 Task: Create Card Customer Referral Program in Board Website Maintenance to Workspace Digital Analytics. Create Card Partnership Agreements Review in Board Product Market Fit Analysis to Workspace Digital Analytics. Create Card Customer Referral Program in Board Business Model Scalability Analysis to Workspace Digital Analytics
Action: Mouse moved to (352, 146)
Screenshot: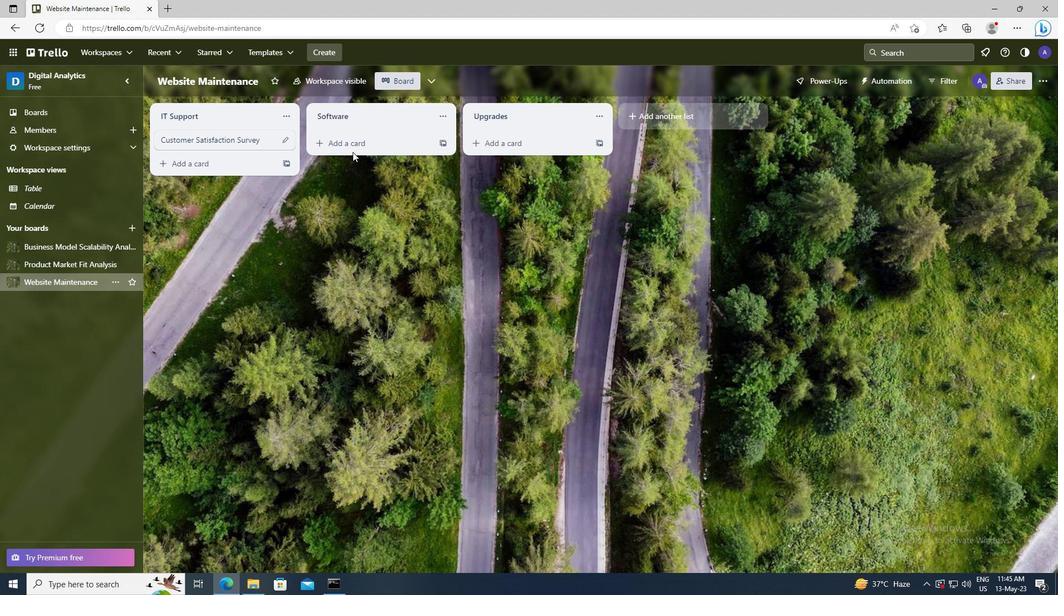 
Action: Mouse pressed left at (352, 146)
Screenshot: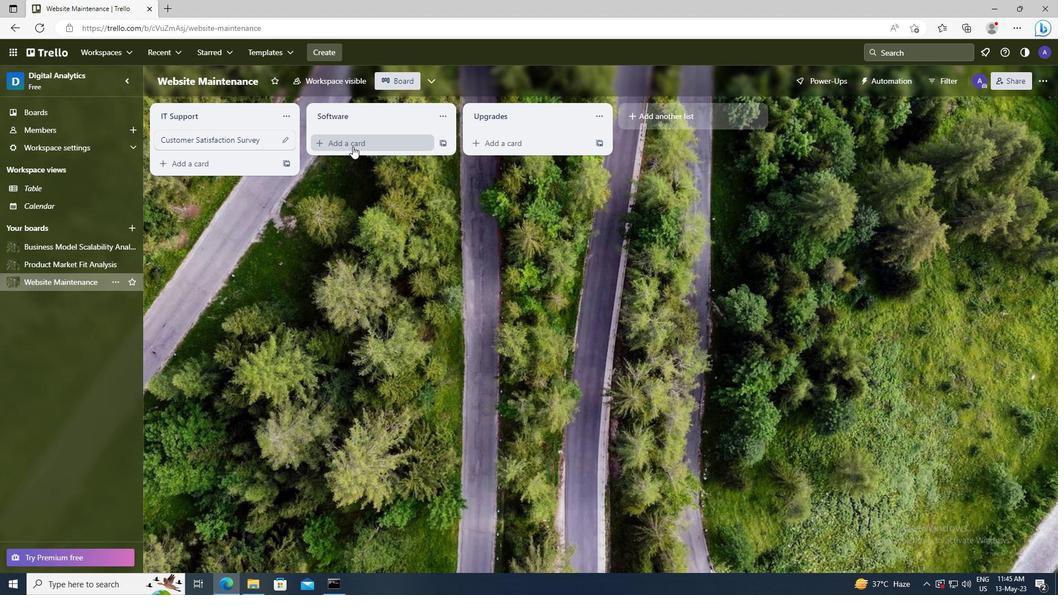 
Action: Key pressed <Key.shift>CUSTOMER<Key.space><Key.shift>REFERRAL<Key.space><Key.shift>PROGRAM
Screenshot: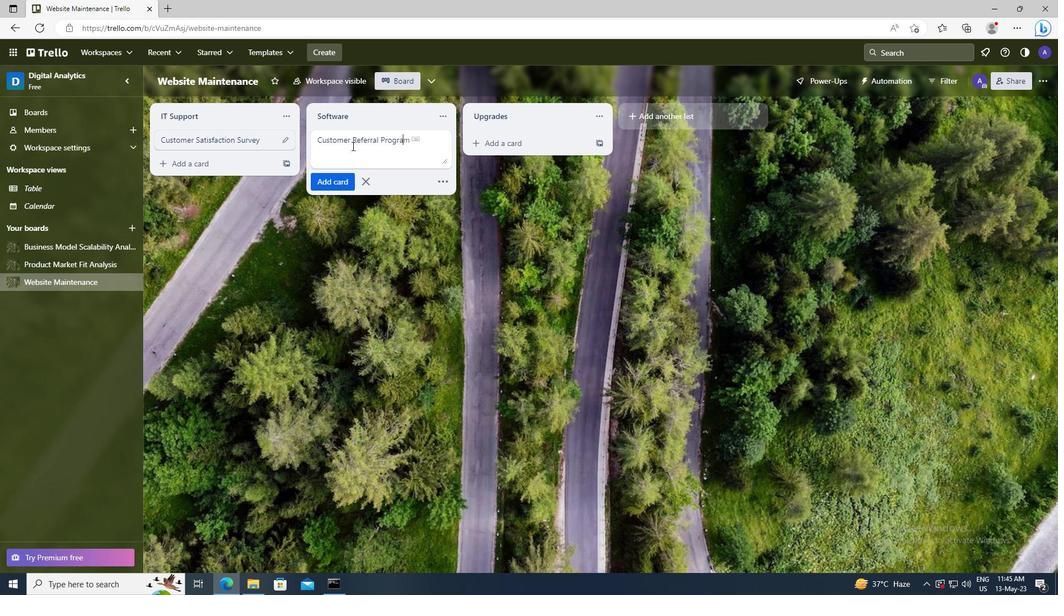 
Action: Mouse moved to (344, 180)
Screenshot: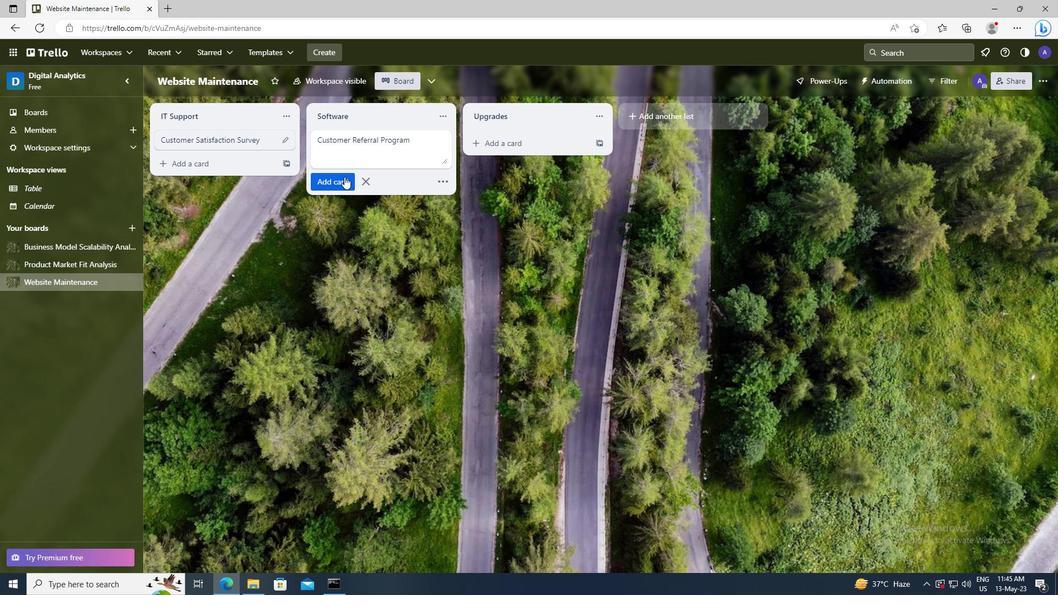 
Action: Mouse pressed left at (344, 180)
Screenshot: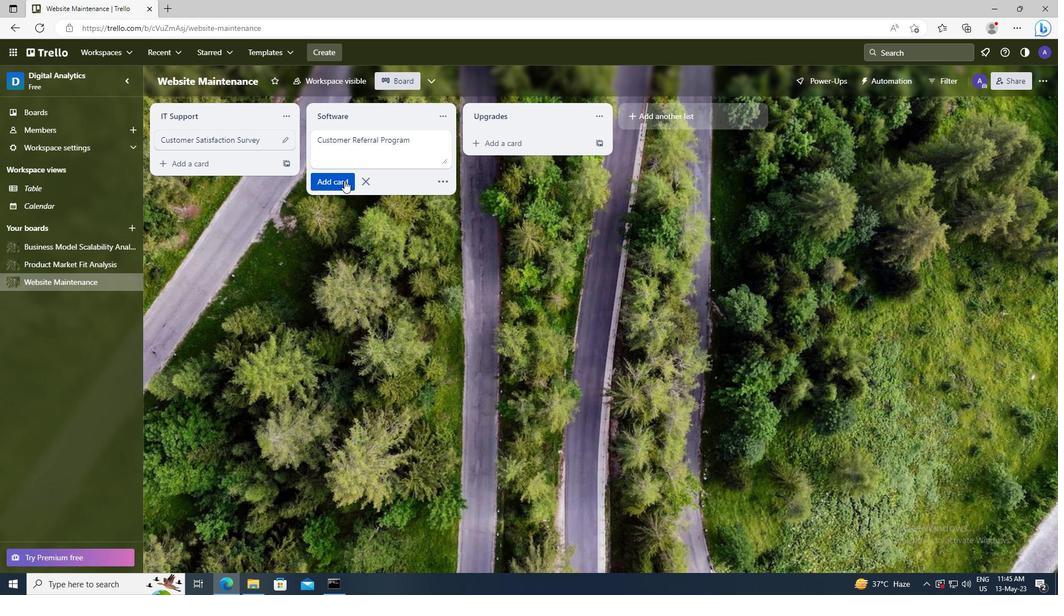 
Action: Mouse moved to (82, 264)
Screenshot: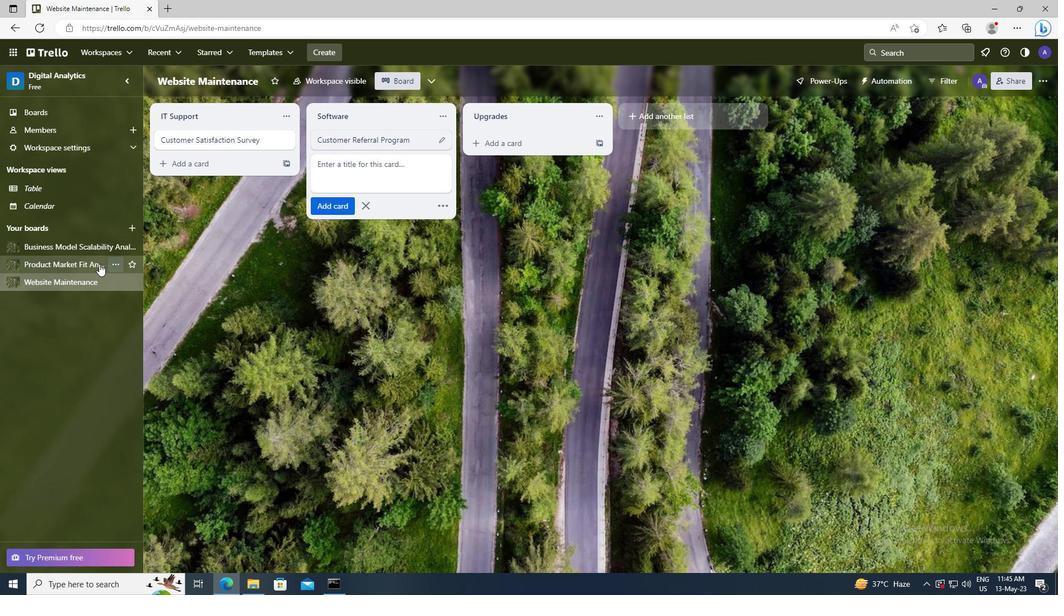 
Action: Mouse pressed left at (82, 264)
Screenshot: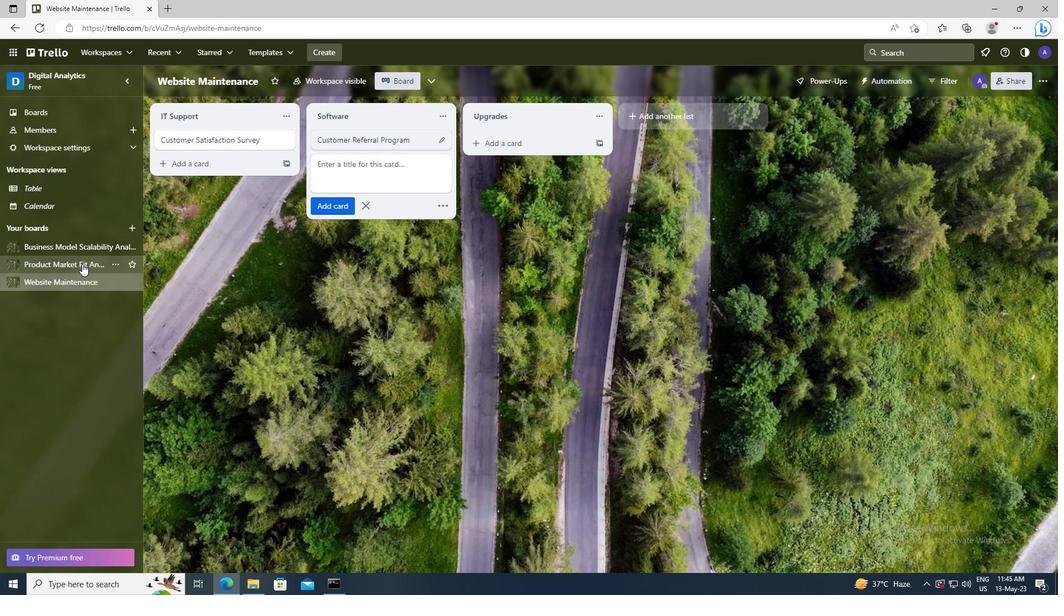 
Action: Mouse moved to (343, 147)
Screenshot: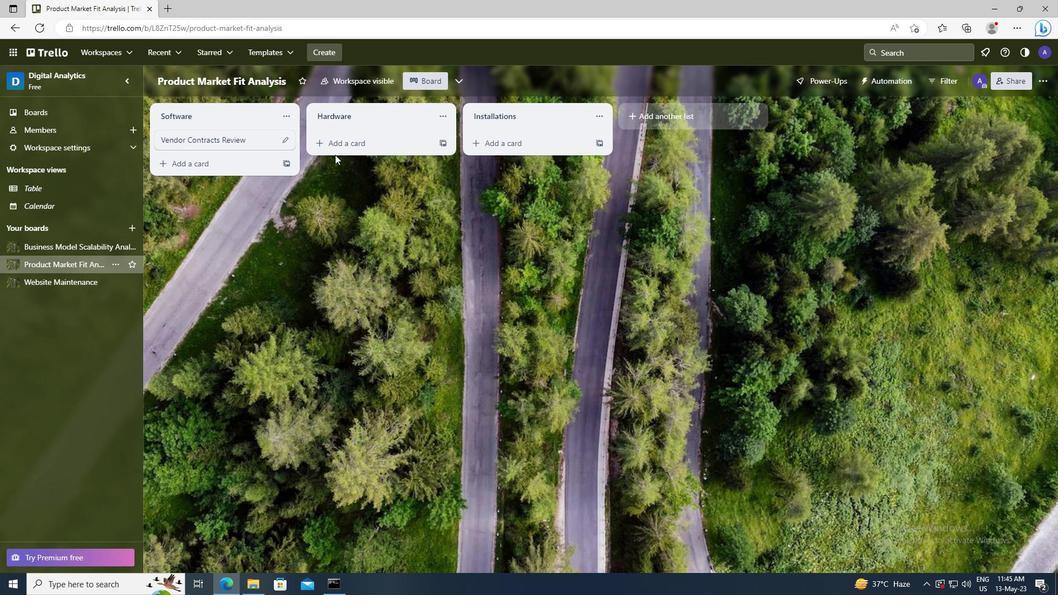 
Action: Mouse pressed left at (343, 147)
Screenshot: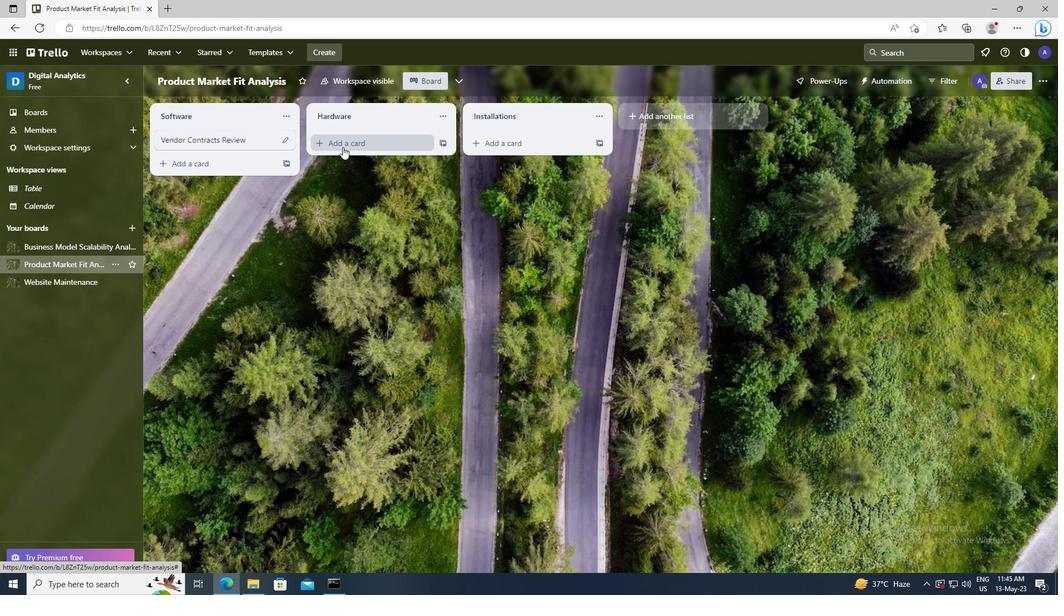 
Action: Key pressed <Key.shift>PARTNERSHIP<Key.space><Key.shift>AGREEMENTS<Key.space><Key.shift><Key.shift><Key.shift><Key.shift><Key.shift><Key.shift><Key.shift><Key.shift><Key.shift>REVIEW
Screenshot: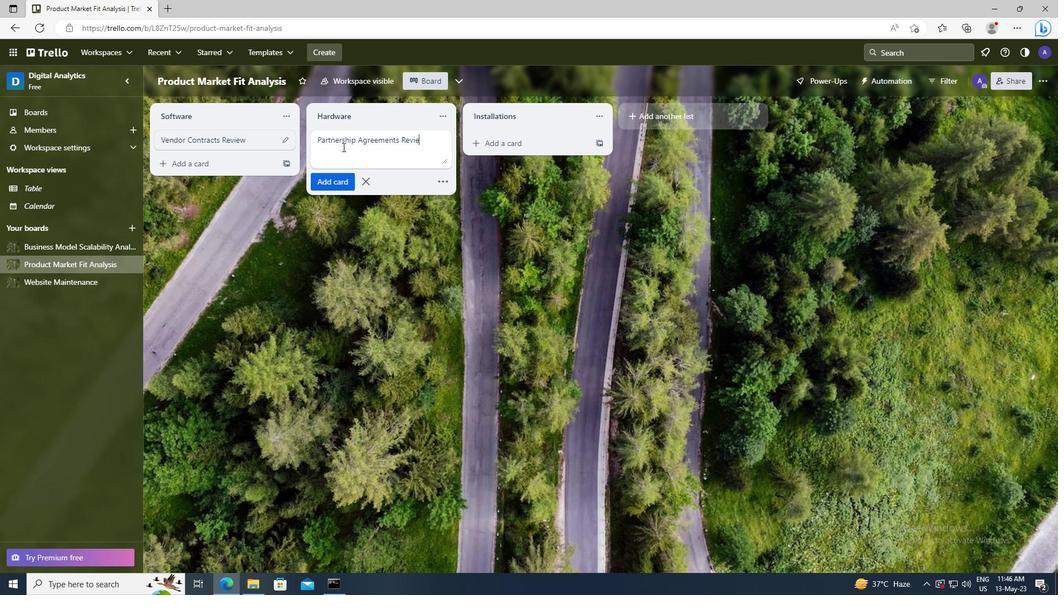 
Action: Mouse moved to (341, 181)
Screenshot: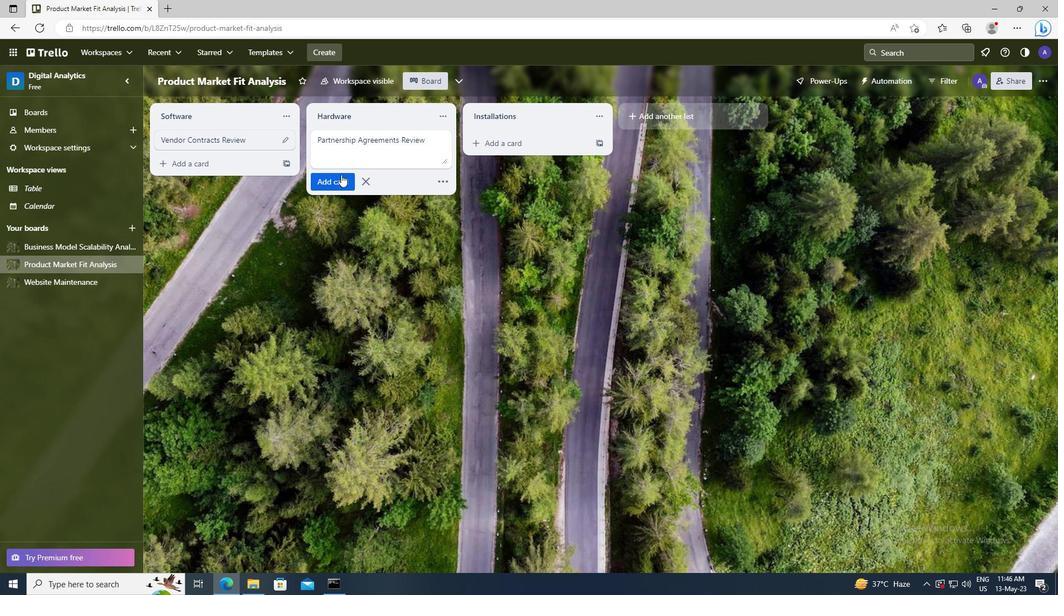 
Action: Mouse pressed left at (341, 181)
Screenshot: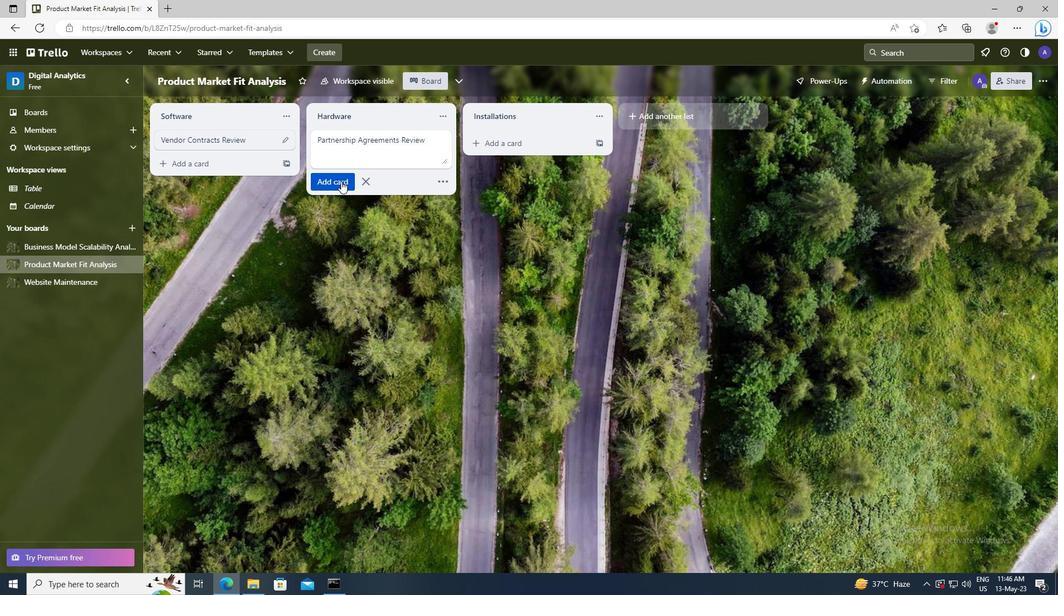 
Action: Mouse moved to (83, 244)
Screenshot: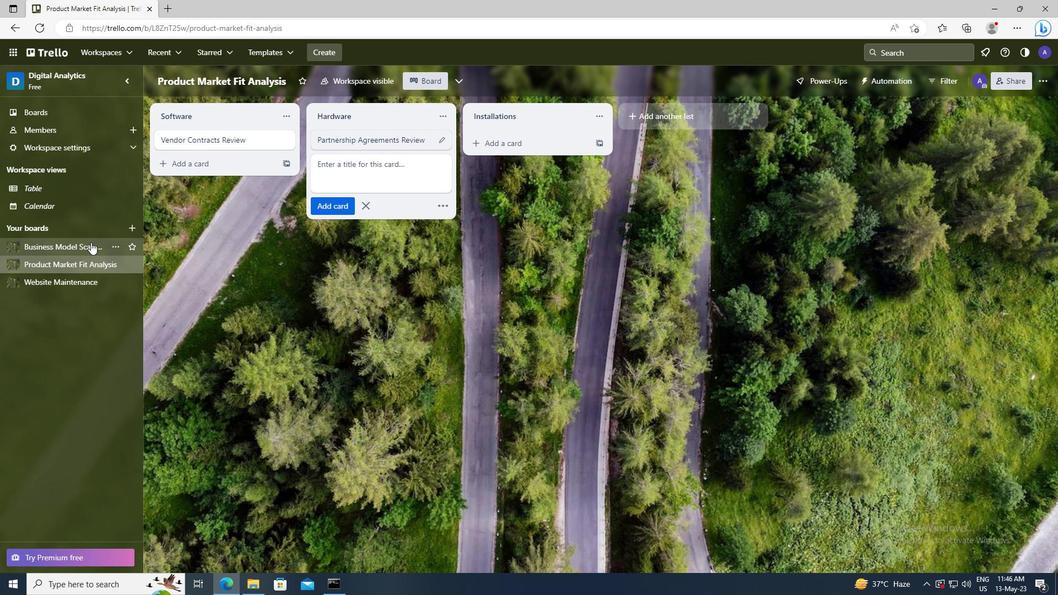 
Action: Mouse pressed left at (83, 244)
Screenshot: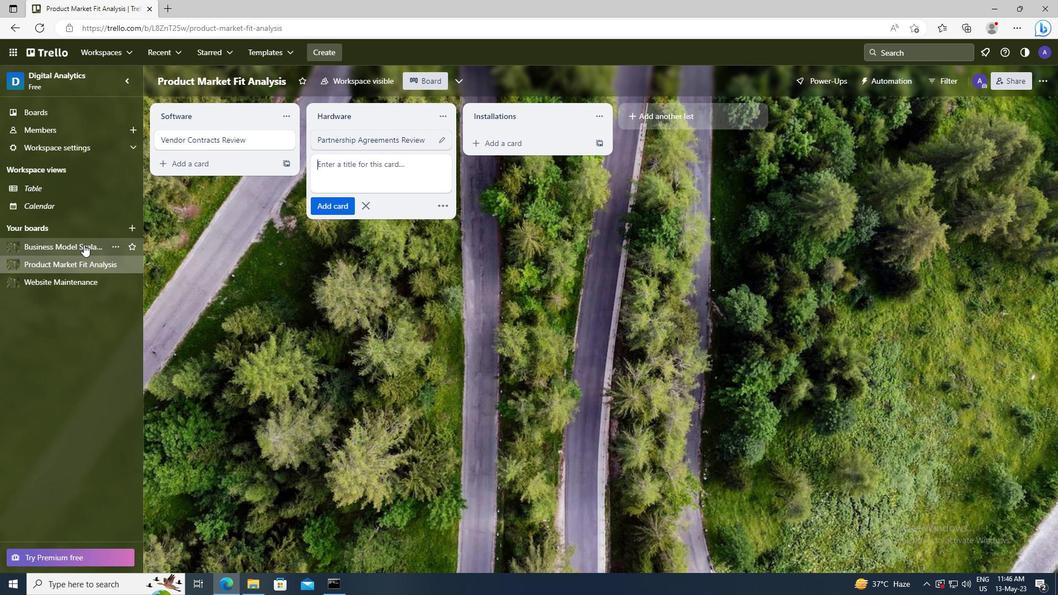 
Action: Mouse moved to (334, 143)
Screenshot: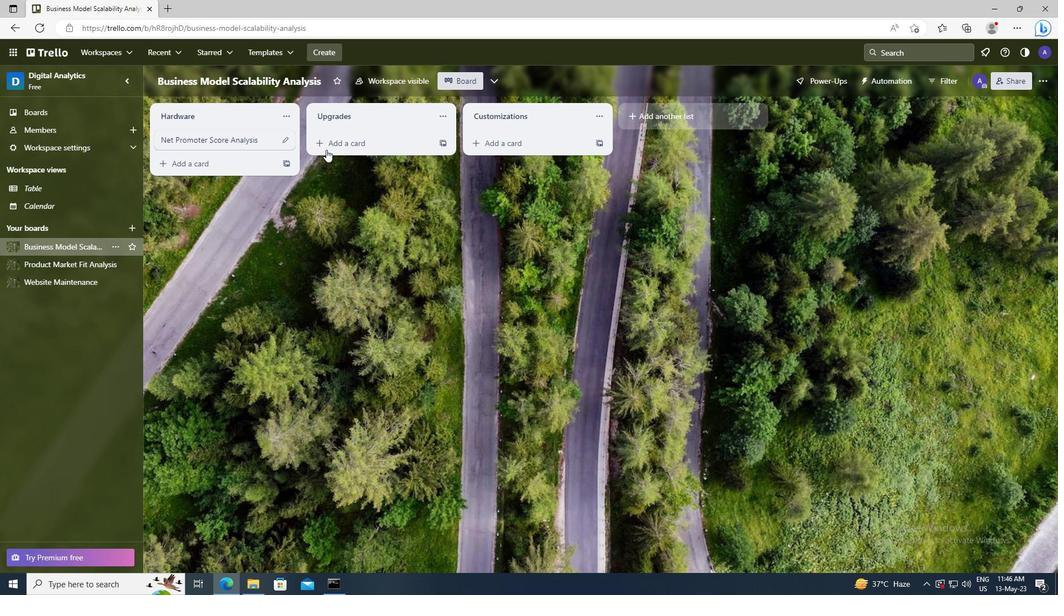 
Action: Mouse pressed left at (334, 143)
Screenshot: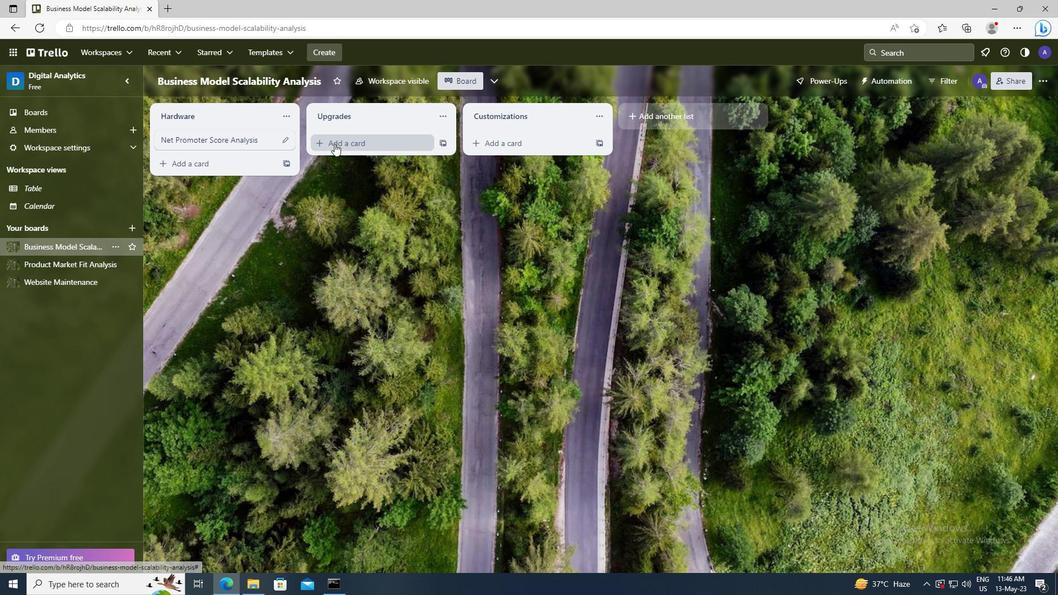 
Action: Key pressed <Key.shift>CUSTOMER<Key.space><Key.shift>REFERRAL<Key.space><Key.shift>PROGRAM
Screenshot: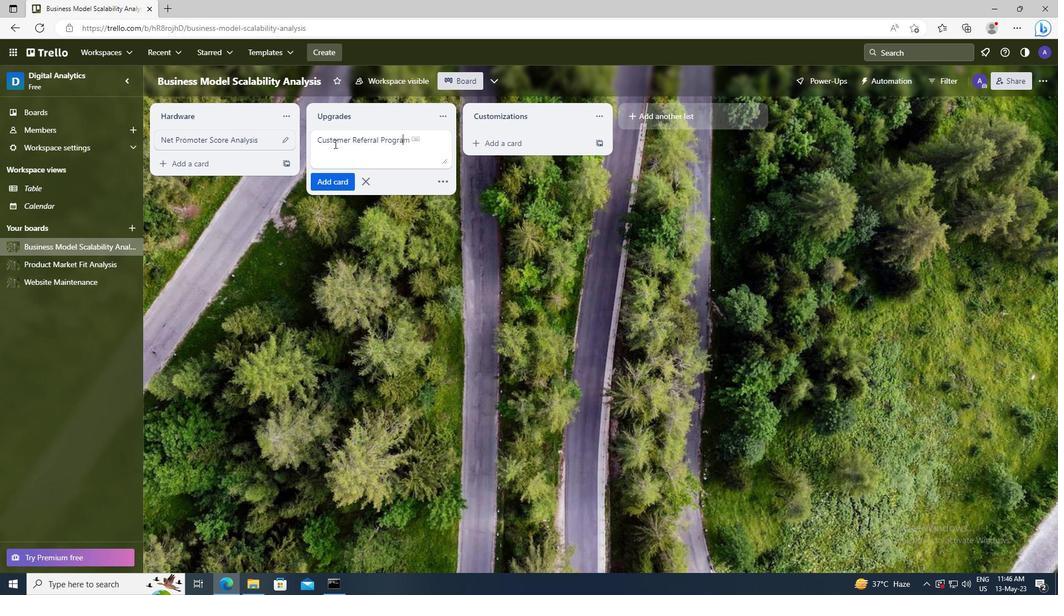 
Action: Mouse moved to (336, 181)
Screenshot: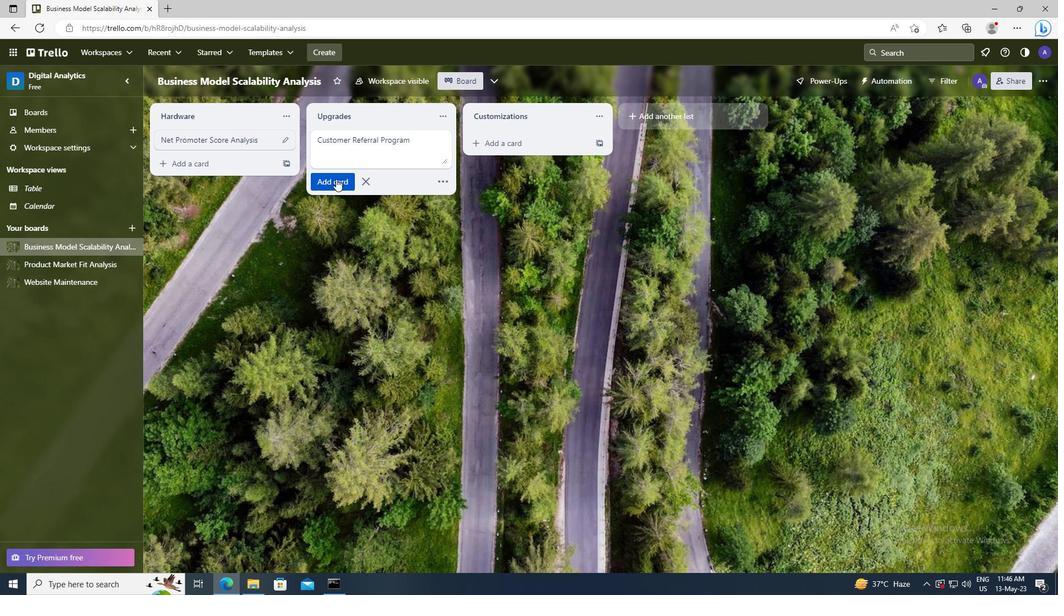 
Action: Mouse pressed left at (336, 181)
Screenshot: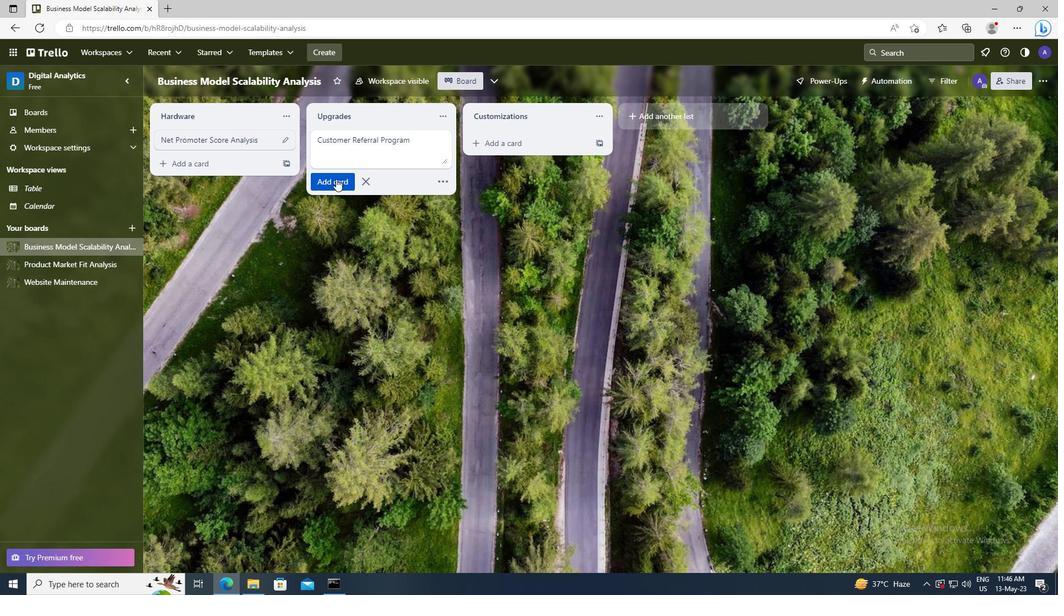 
